 Task: Create New Vendor with Vendor Name: TFI International, Billing Address Line1: 84 Smith Lane, Billing Address Line2: Marlton, Billing Address Line3: TX 77903
Action: Mouse moved to (144, 25)
Screenshot: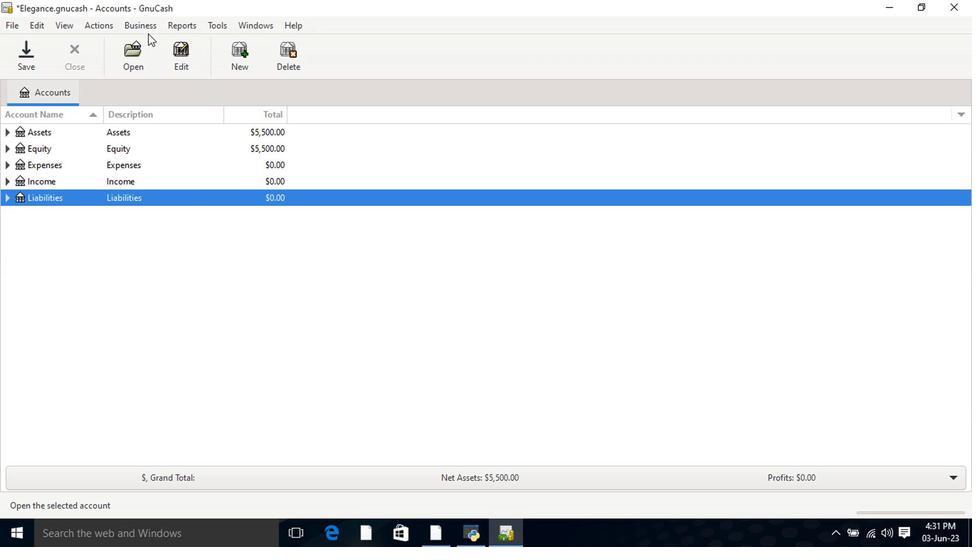 
Action: Mouse pressed left at (144, 25)
Screenshot: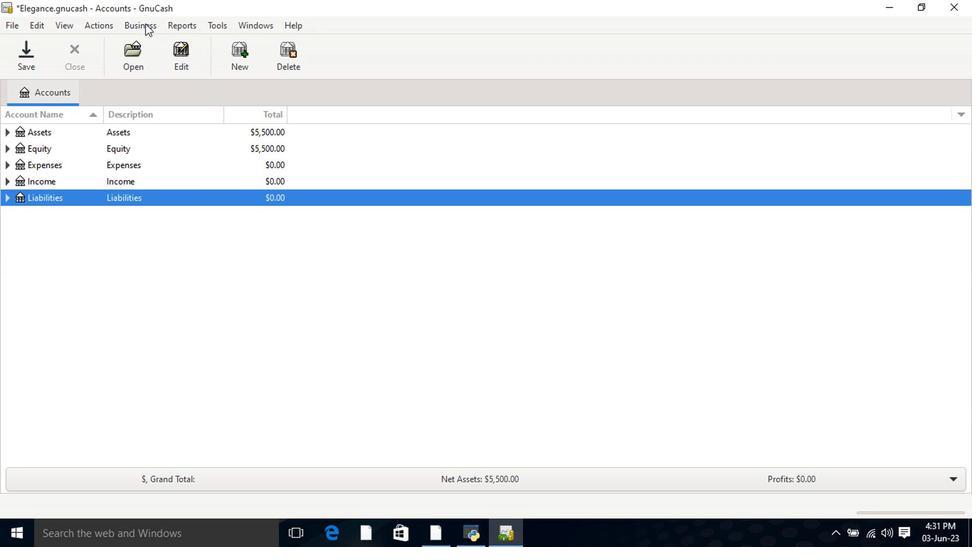 
Action: Mouse moved to (162, 62)
Screenshot: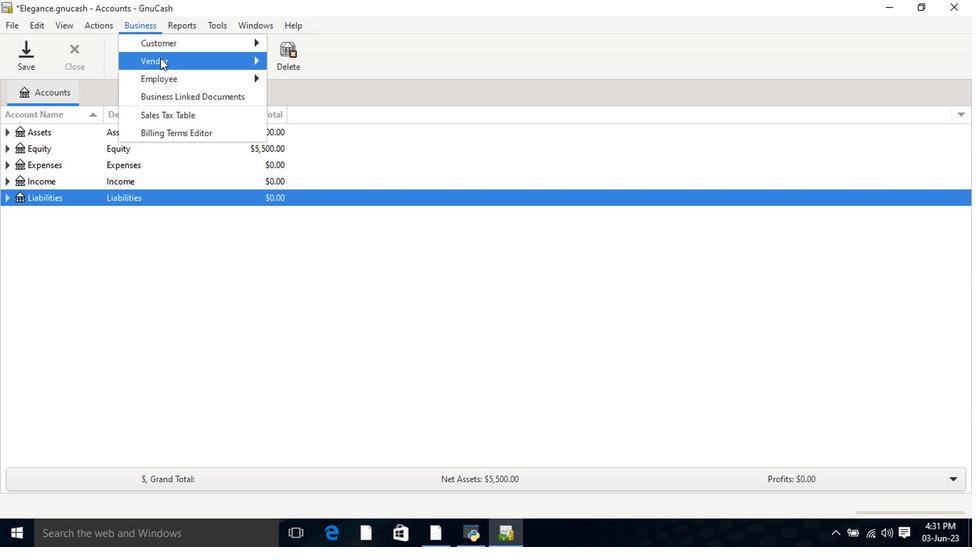 
Action: Mouse pressed left at (162, 62)
Screenshot: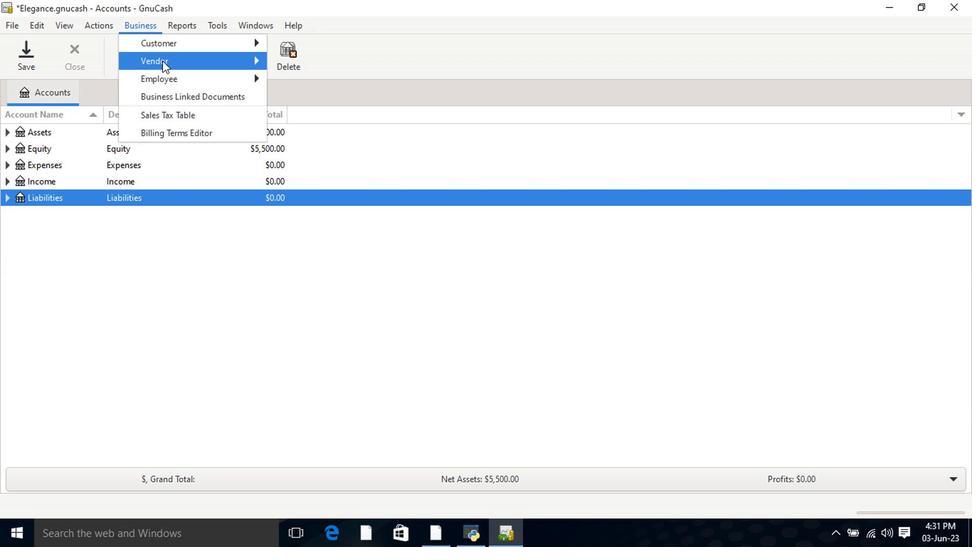 
Action: Mouse moved to (297, 79)
Screenshot: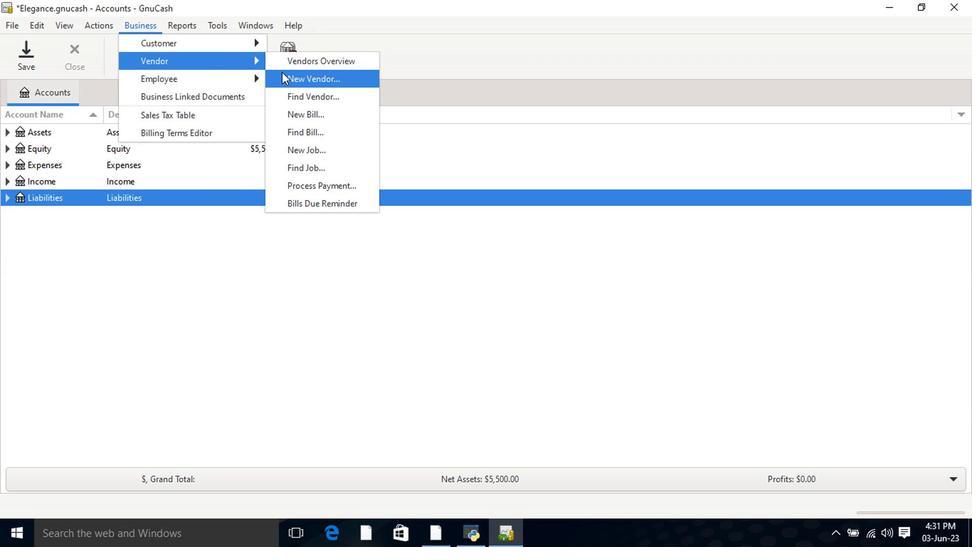 
Action: Mouse pressed left at (297, 79)
Screenshot: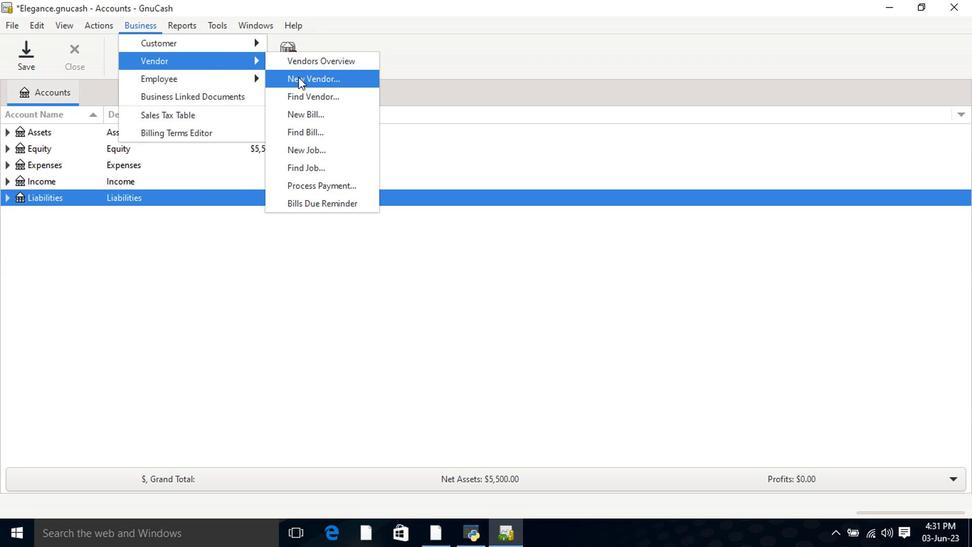 
Action: Mouse moved to (507, 162)
Screenshot: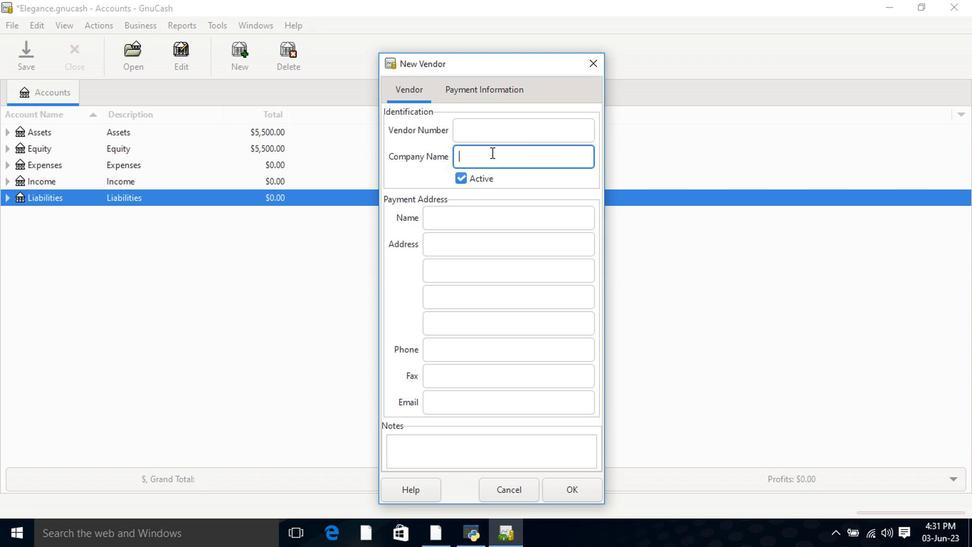 
Action: Key pressed <Key.shift>TFI<Key.space><Key.shift>International<Key.tab><Key.tab><Key.tab>84<Key.space><Key.shift>Smith<Key.space><Key.shift>Lane<Key.tab><Key.shift>Marlton<Key.tab><Key.shift>TX<Key.space>77903<Key.tab><Key.tab>
Screenshot: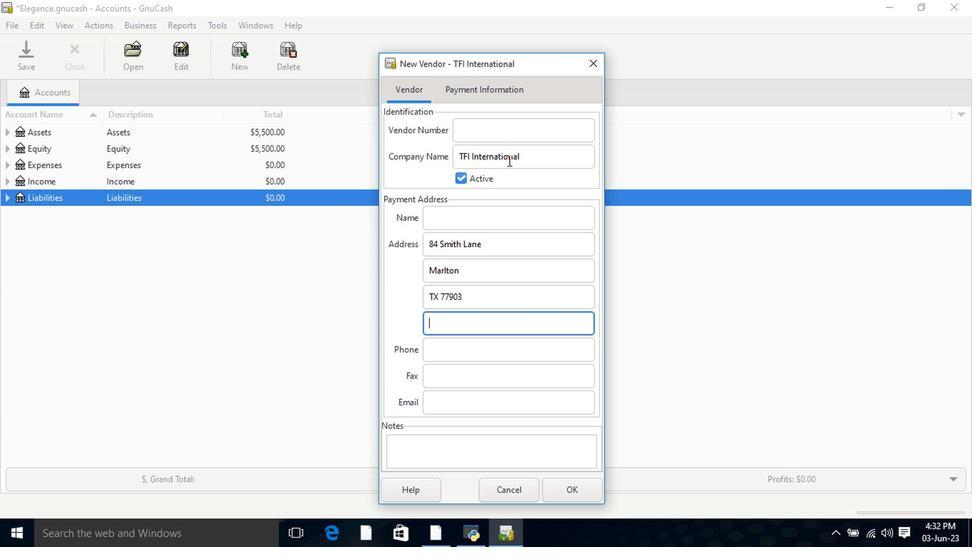 
Action: Mouse moved to (492, 95)
Screenshot: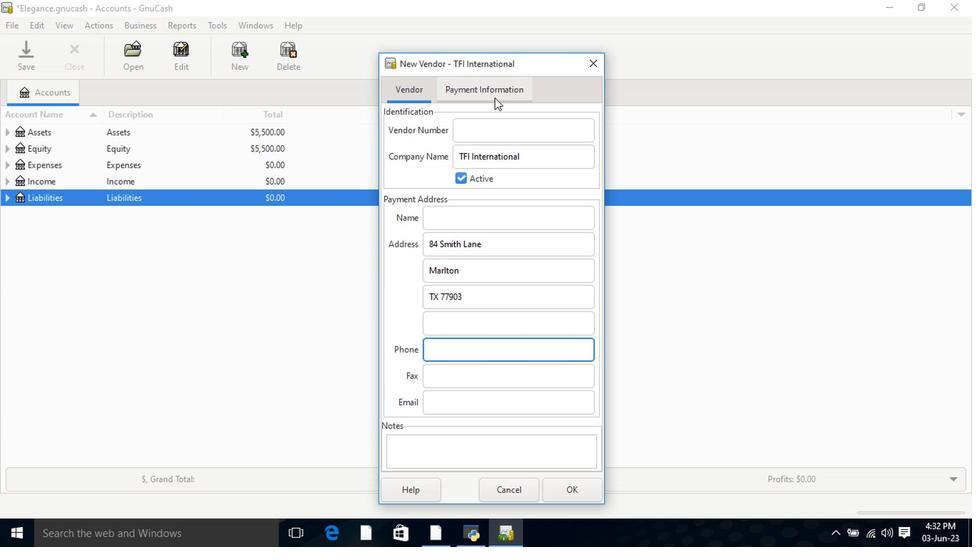 
Action: Mouse pressed left at (492, 95)
Screenshot: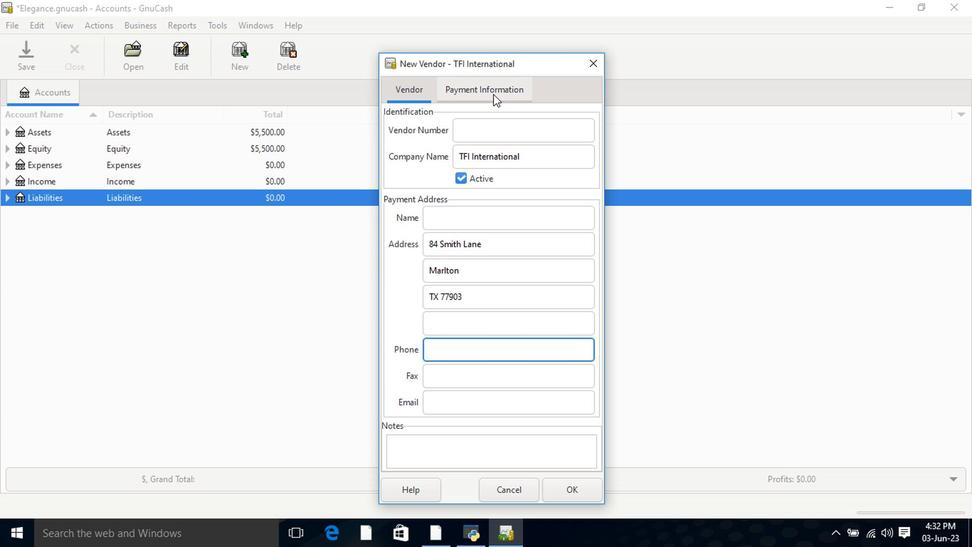 
Action: Mouse moved to (572, 493)
Screenshot: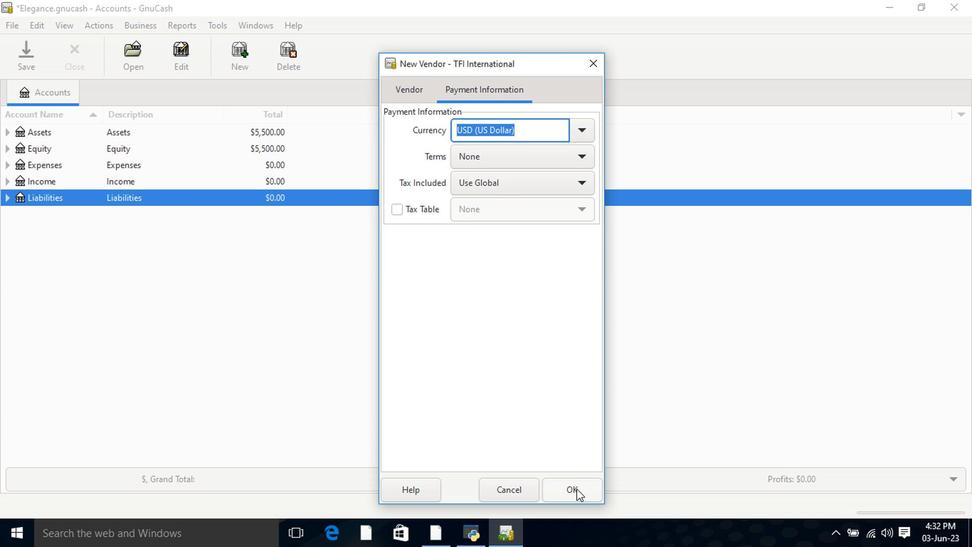 
Action: Mouse pressed left at (572, 493)
Screenshot: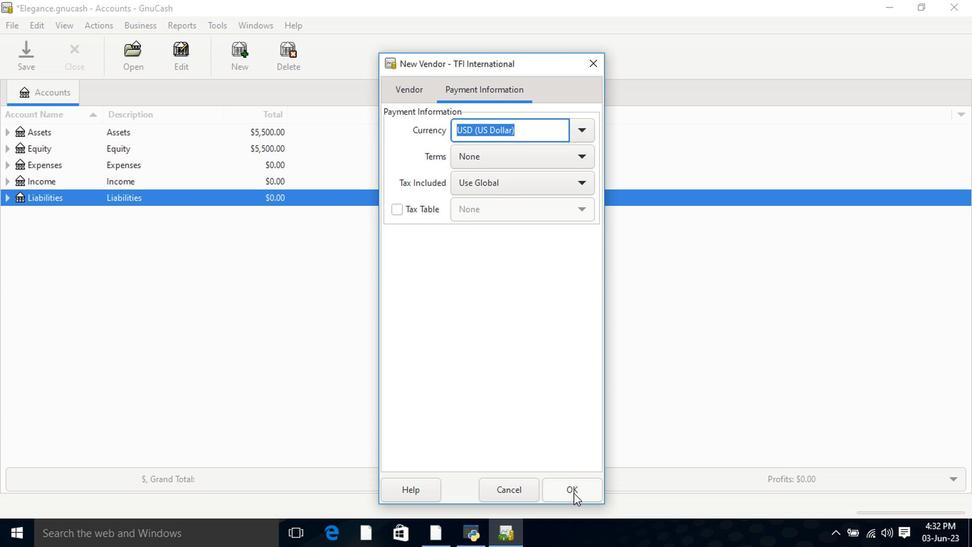 
Action: Mouse moved to (566, 481)
Screenshot: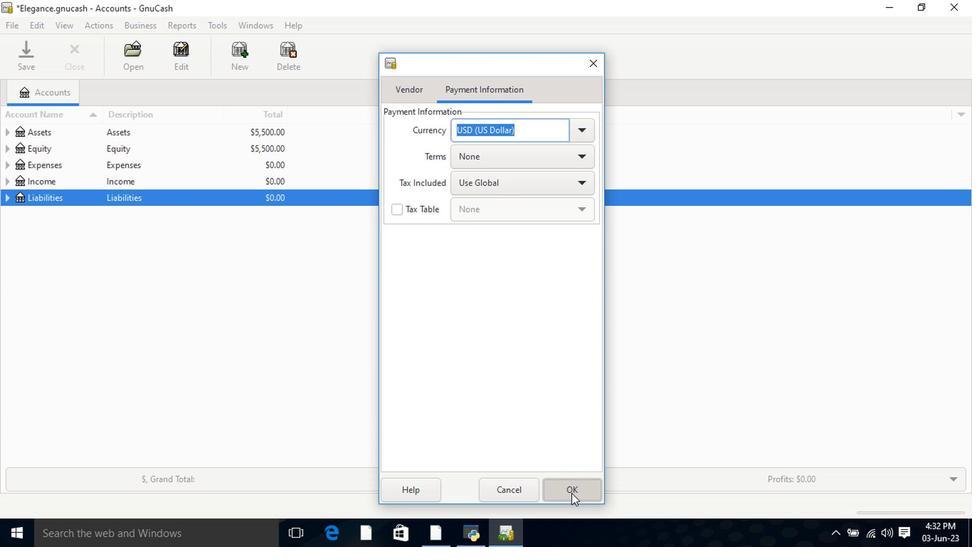 
